 Task: Look for products in the category "More Dips & Spreads" from Bitchin' Sauce only.
Action: Mouse moved to (716, 237)
Screenshot: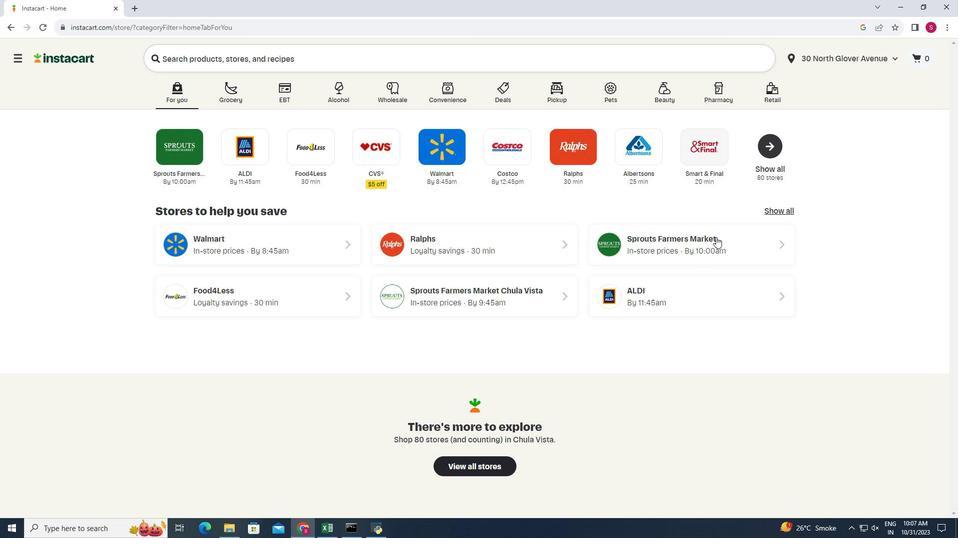 
Action: Mouse pressed left at (716, 237)
Screenshot: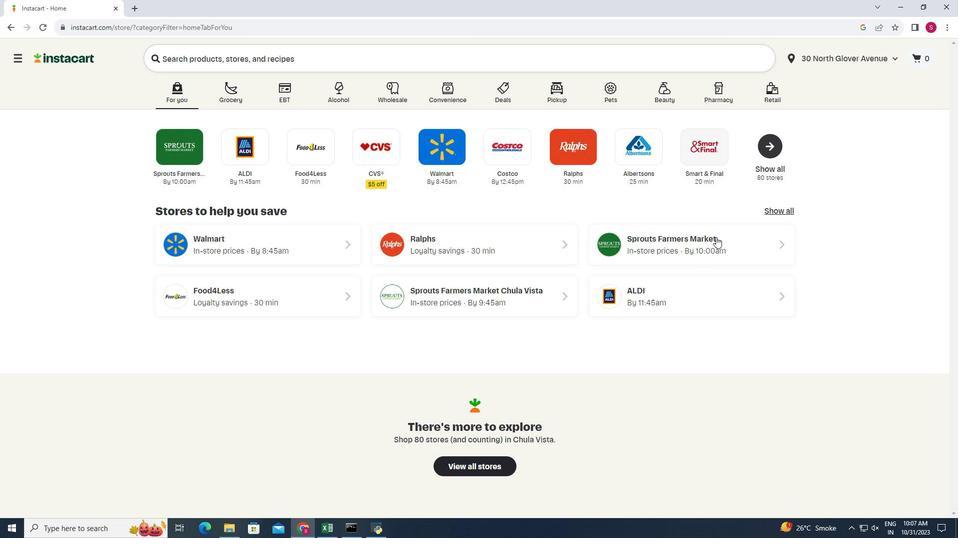
Action: Mouse moved to (33, 437)
Screenshot: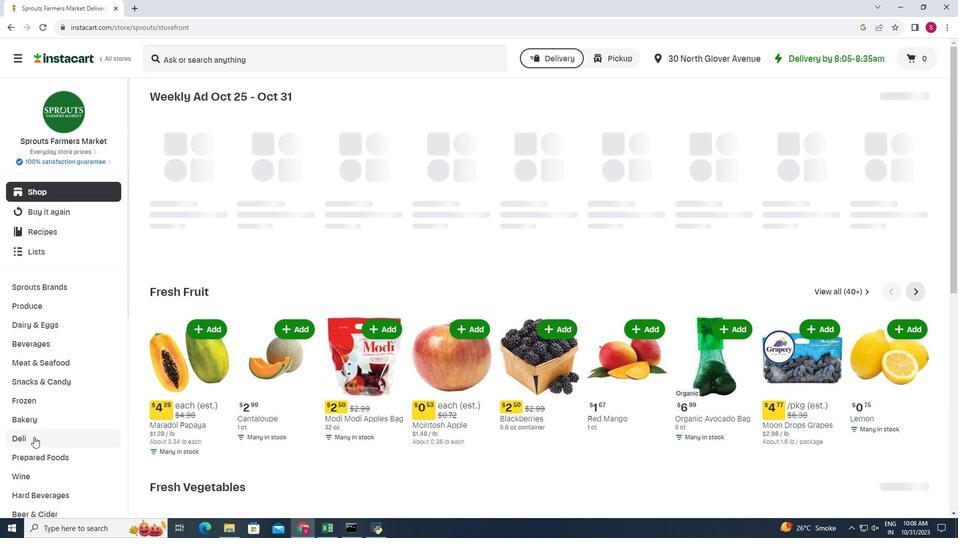 
Action: Mouse pressed left at (33, 437)
Screenshot: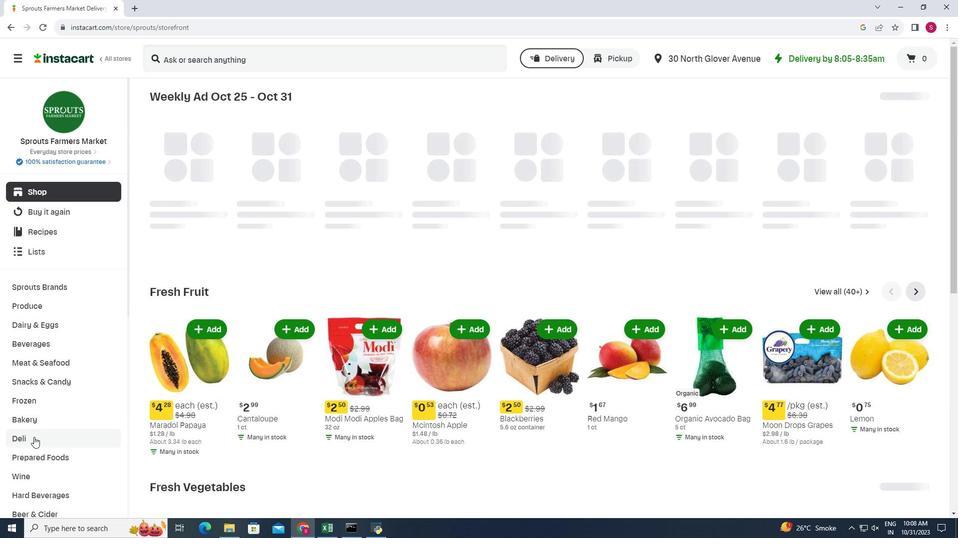 
Action: Mouse moved to (324, 117)
Screenshot: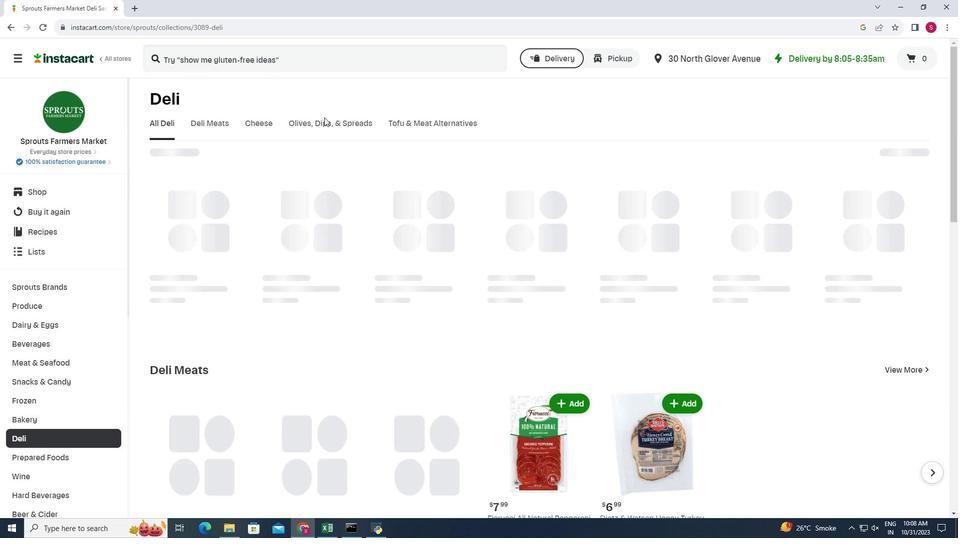 
Action: Mouse pressed left at (324, 117)
Screenshot: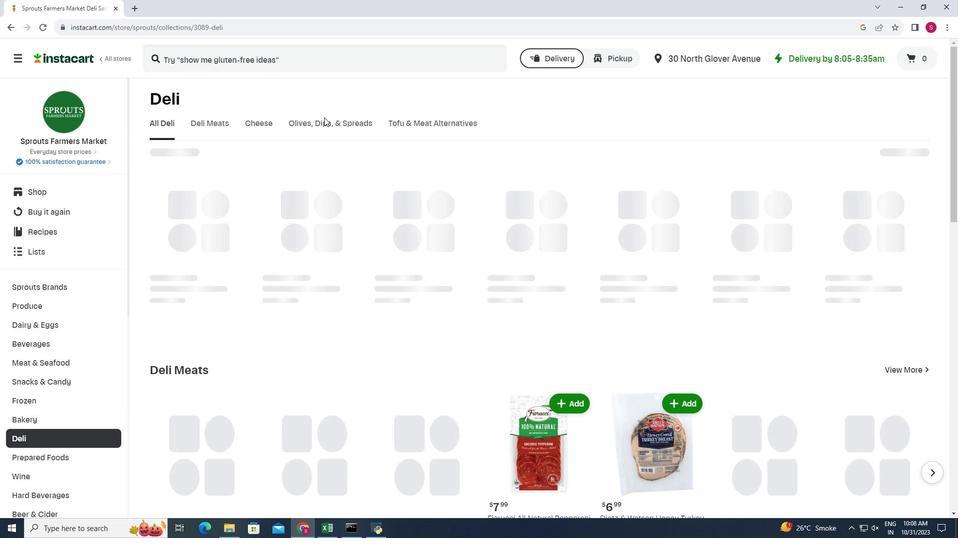
Action: Mouse moved to (329, 121)
Screenshot: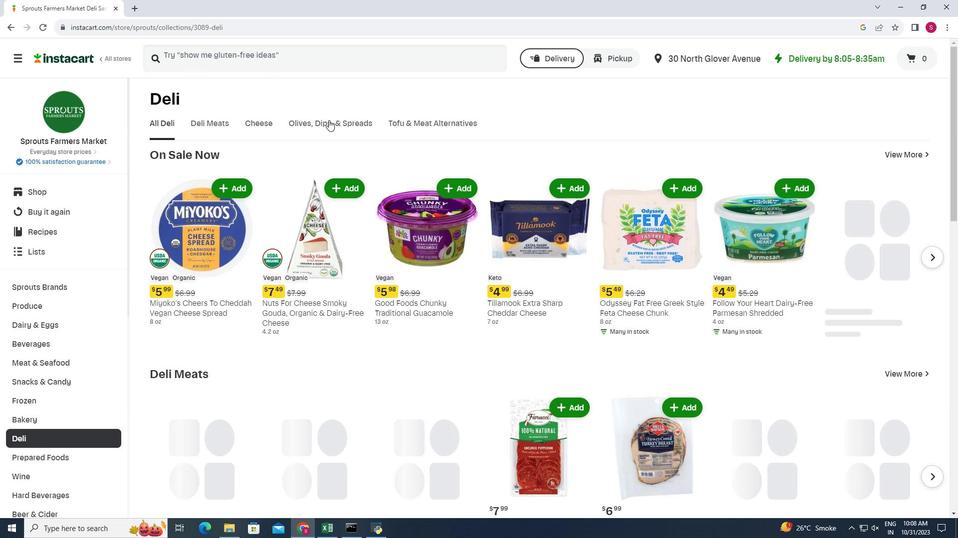 
Action: Mouse pressed left at (329, 121)
Screenshot: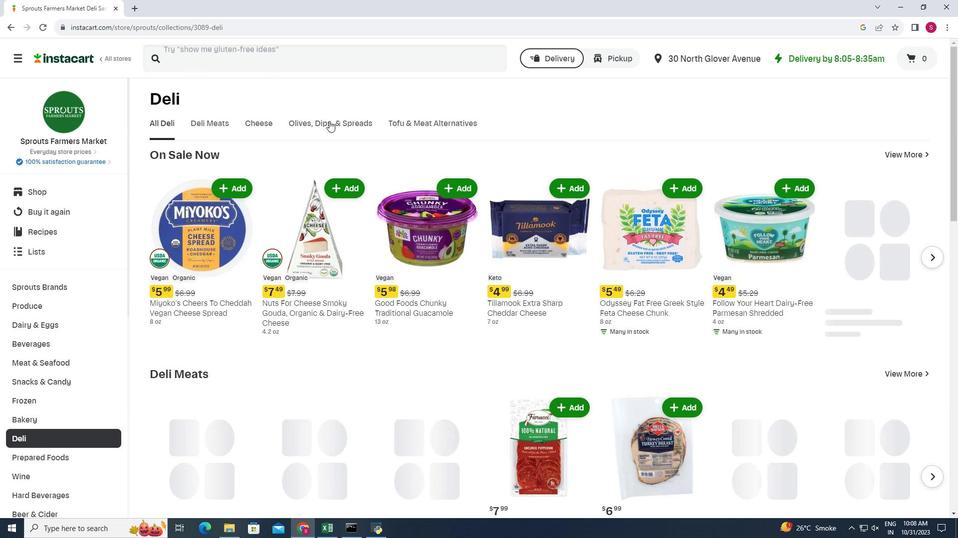 
Action: Mouse moved to (522, 171)
Screenshot: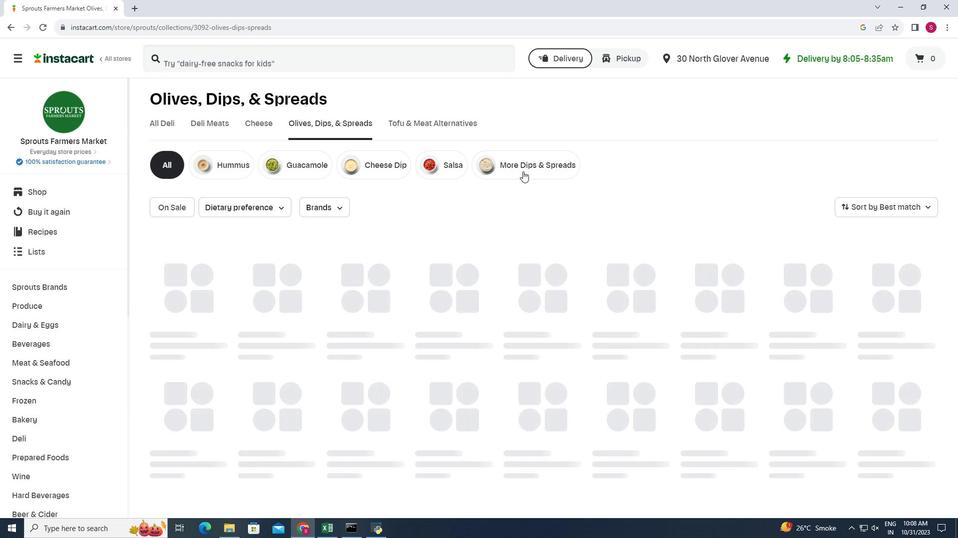 
Action: Mouse pressed left at (522, 171)
Screenshot: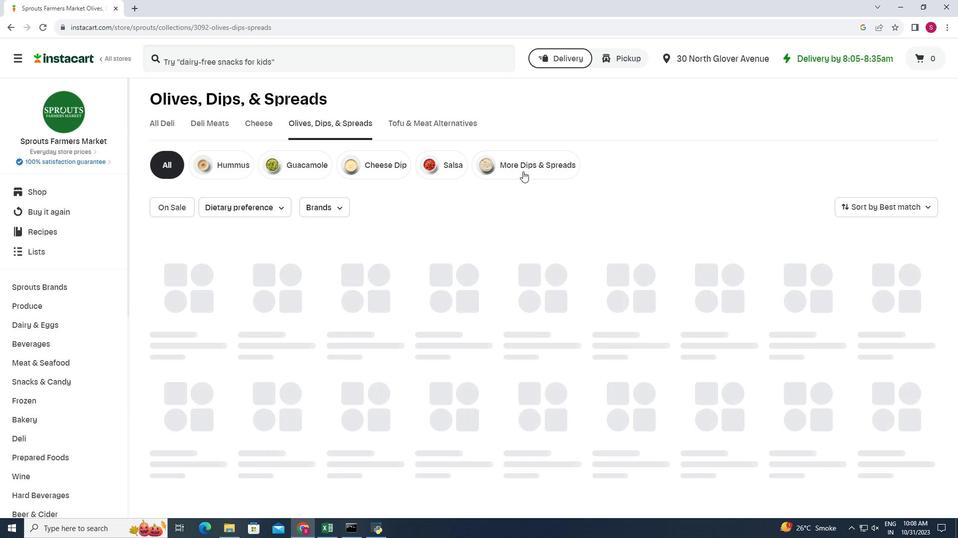 
Action: Mouse moved to (341, 205)
Screenshot: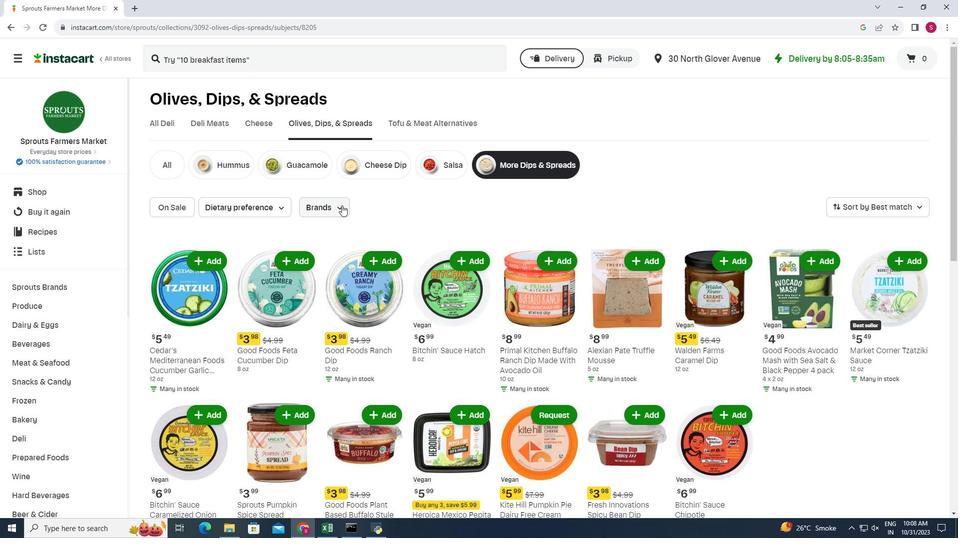 
Action: Mouse pressed left at (341, 205)
Screenshot: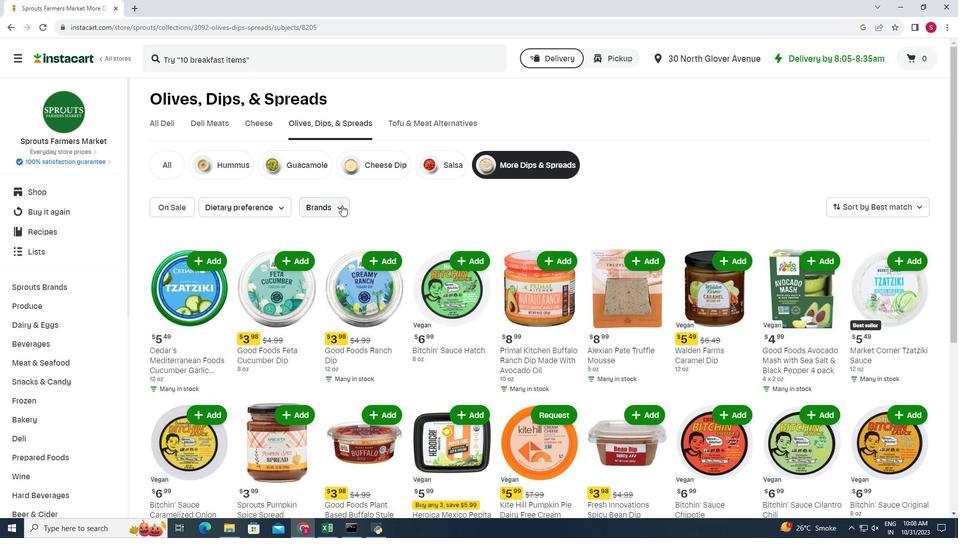 
Action: Mouse moved to (332, 260)
Screenshot: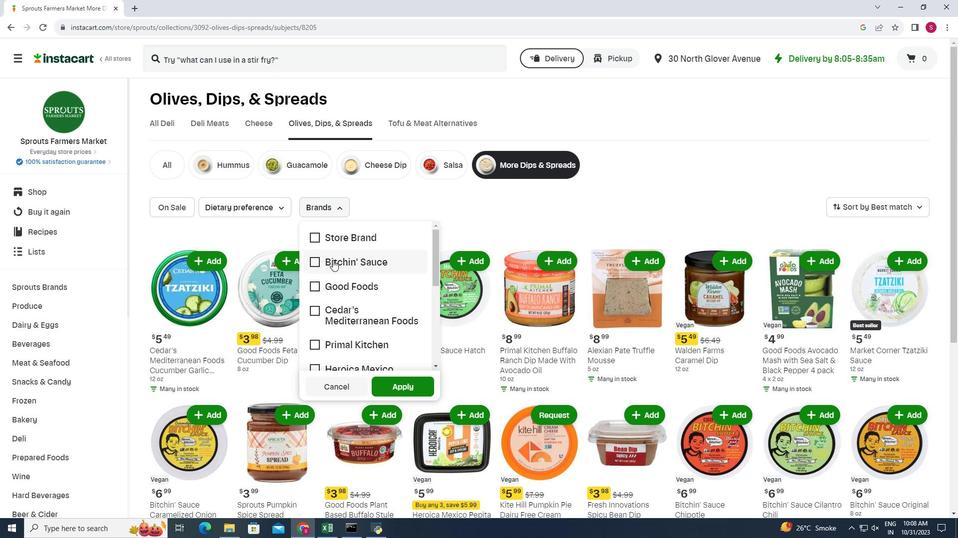 
Action: Mouse pressed left at (332, 260)
Screenshot: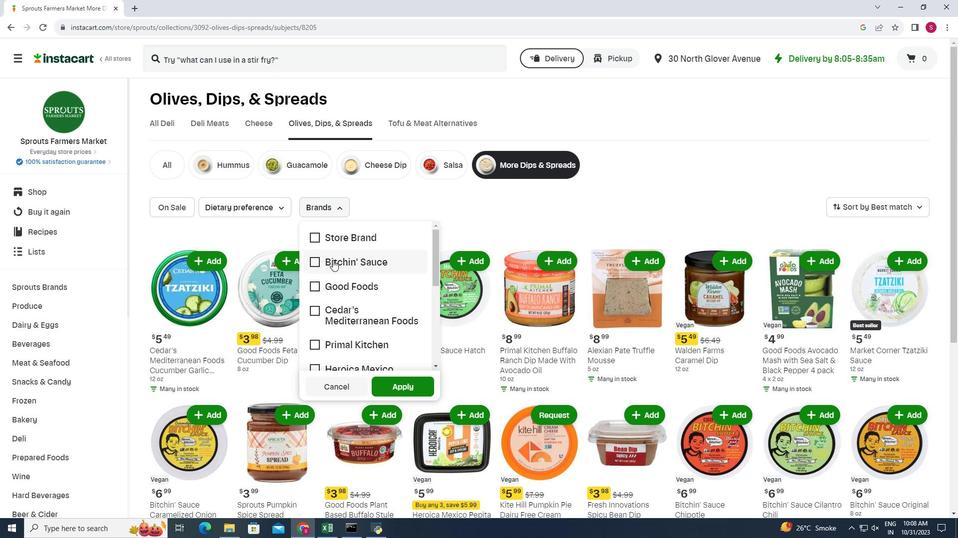 
Action: Mouse moved to (407, 383)
Screenshot: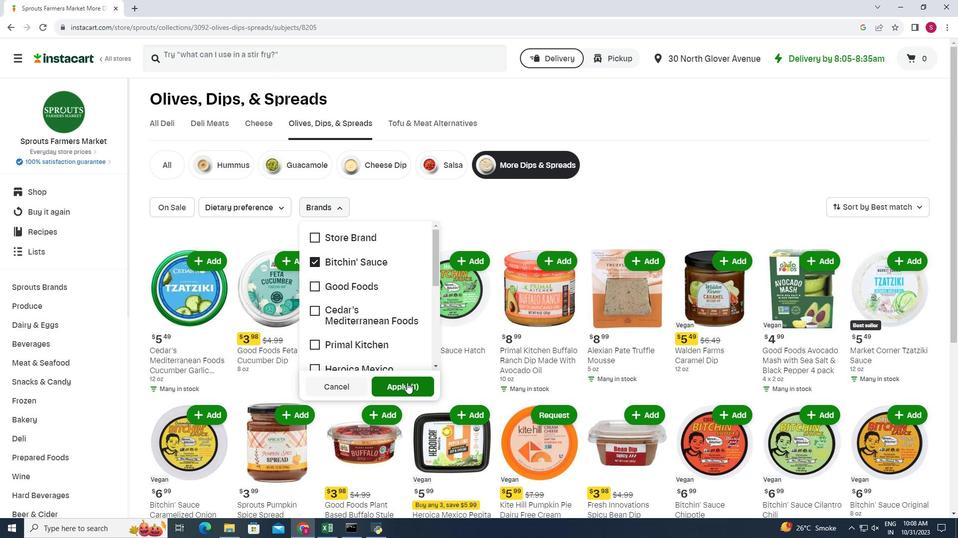
Action: Mouse pressed left at (407, 383)
Screenshot: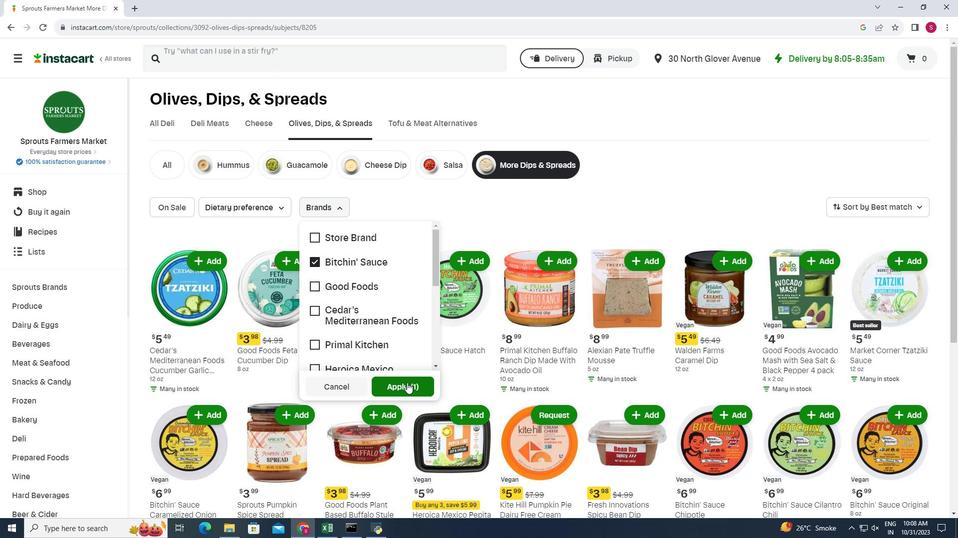 
Action: Mouse moved to (433, 208)
Screenshot: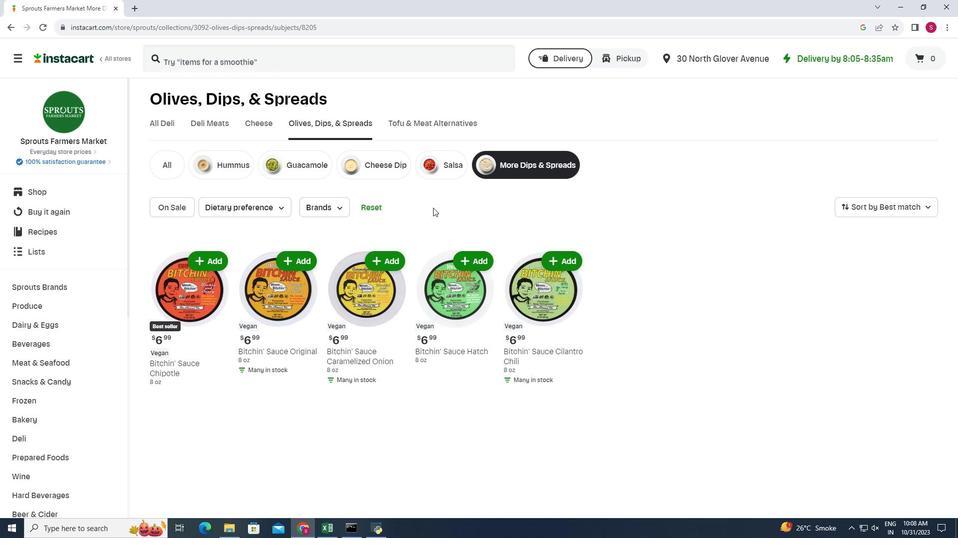 
Action: Mouse scrolled (433, 207) with delta (0, 0)
Screenshot: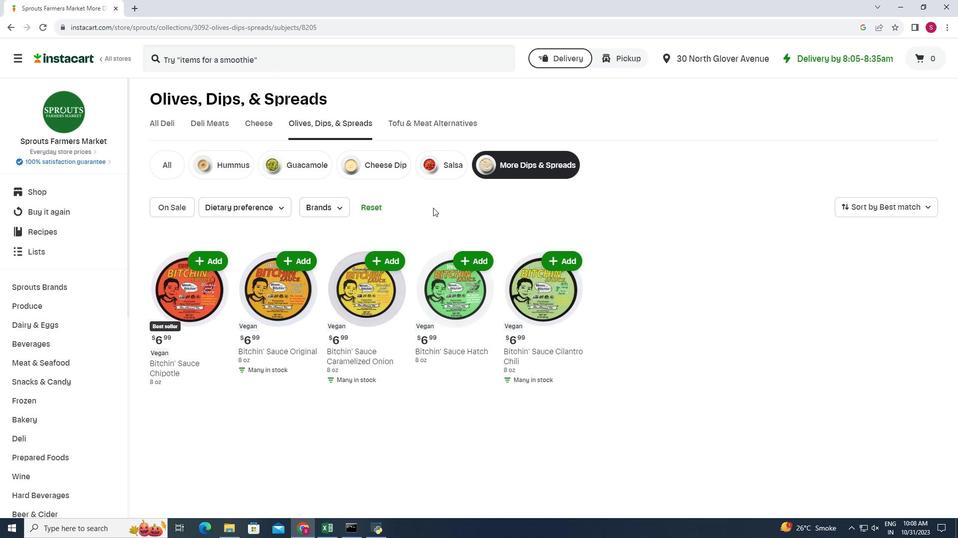 
Action: Mouse scrolled (433, 207) with delta (0, 0)
Screenshot: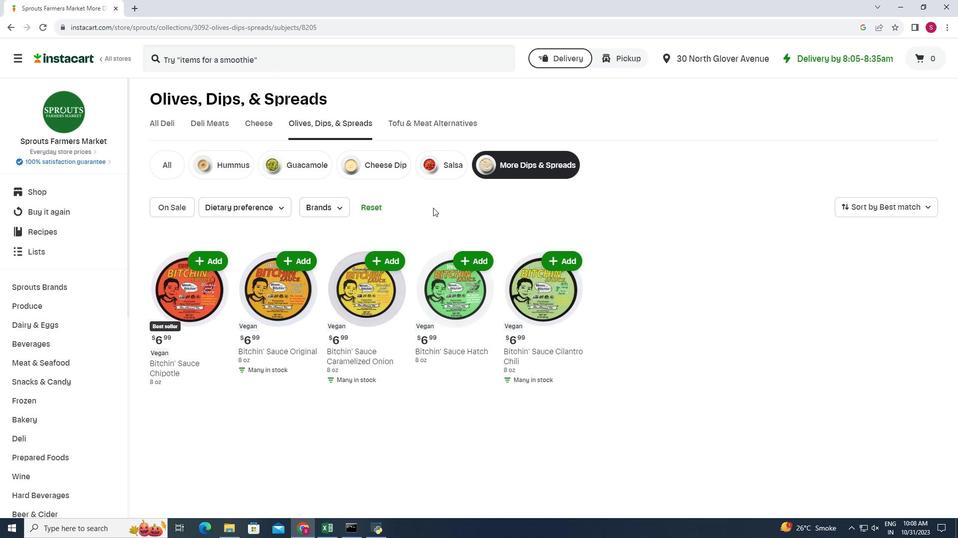 
Action: Mouse moved to (432, 208)
Screenshot: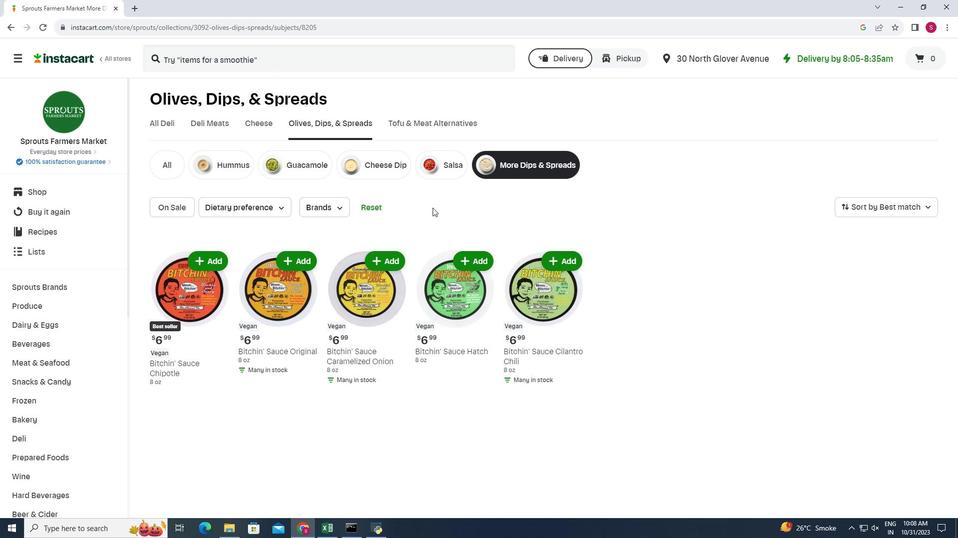 
Action: Mouse scrolled (432, 207) with delta (0, 0)
Screenshot: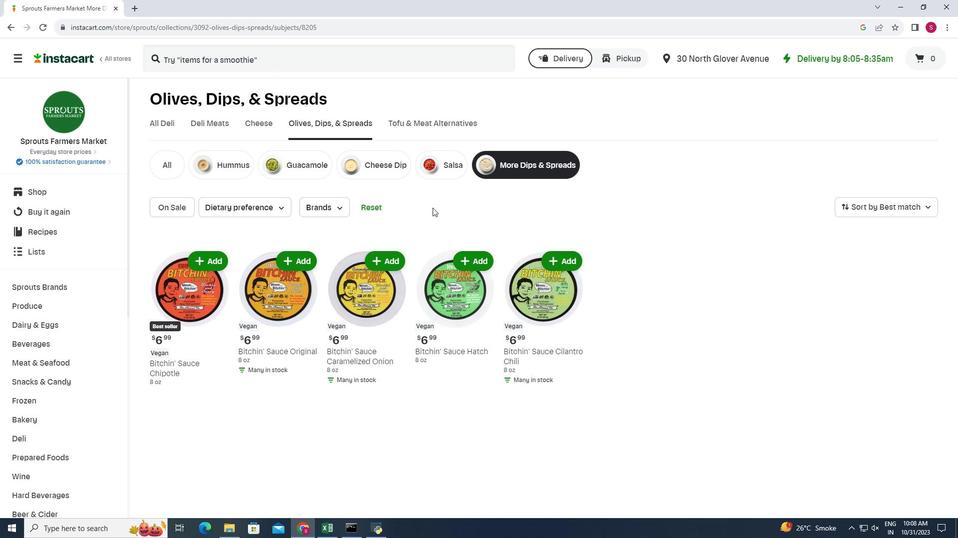 
Action: Mouse moved to (433, 208)
Screenshot: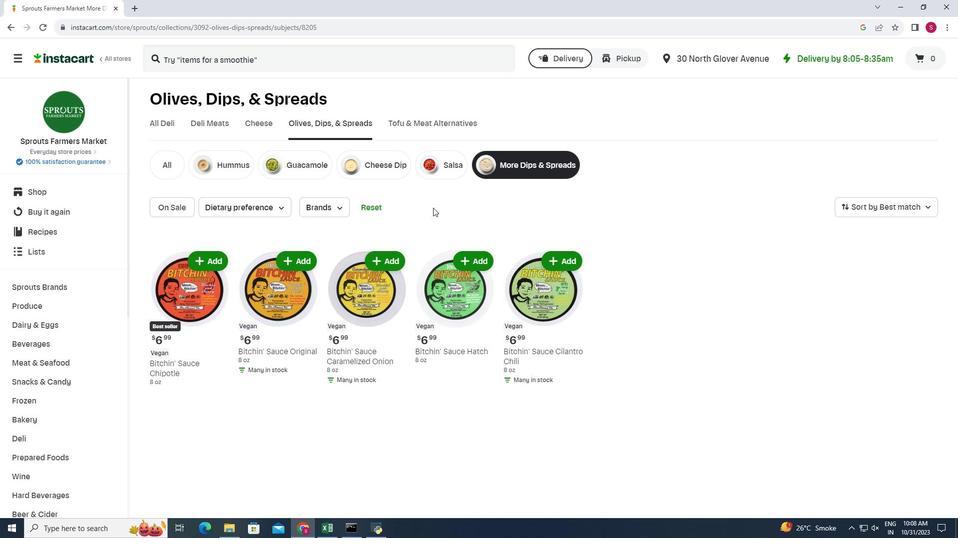 
